 Task: Create in the project TricklePlan in Backlog an issue 'Issues with integrating with version control system (e.g. Git)', assign it to team member softage.2@softage.net and change the status to IN PROGRESS.
Action: Mouse pressed left at (234, 68)
Screenshot: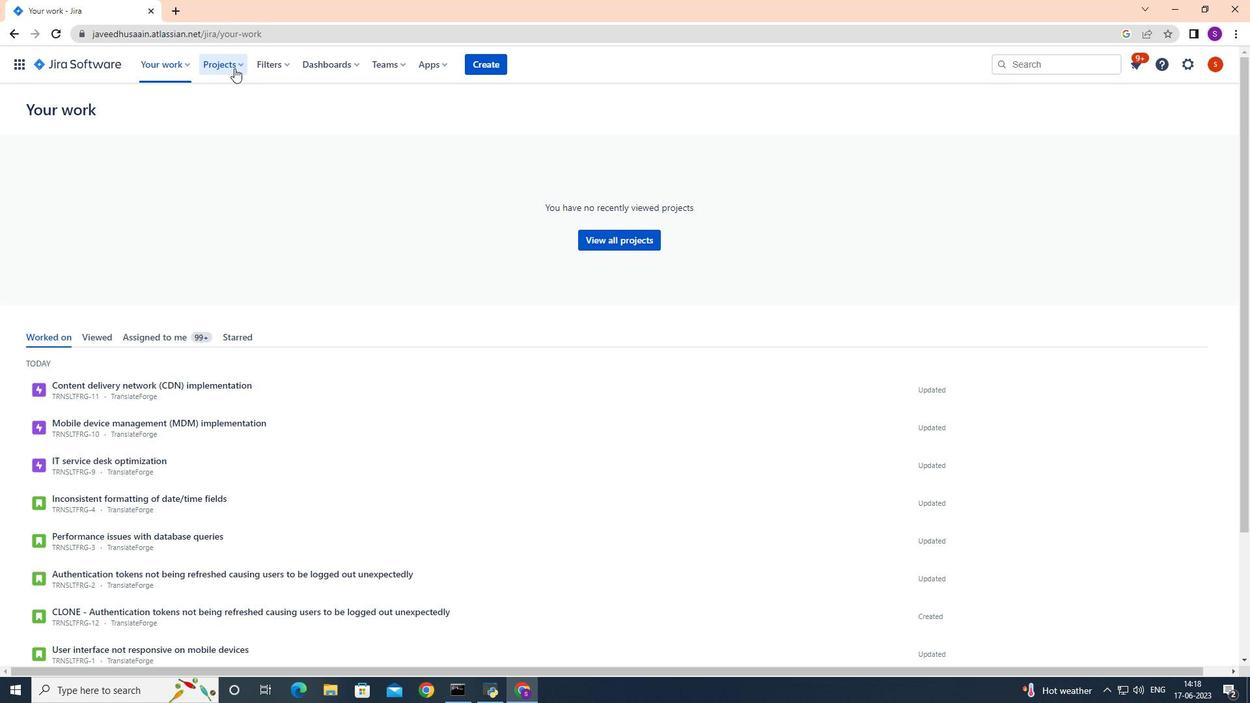 
Action: Mouse moved to (244, 131)
Screenshot: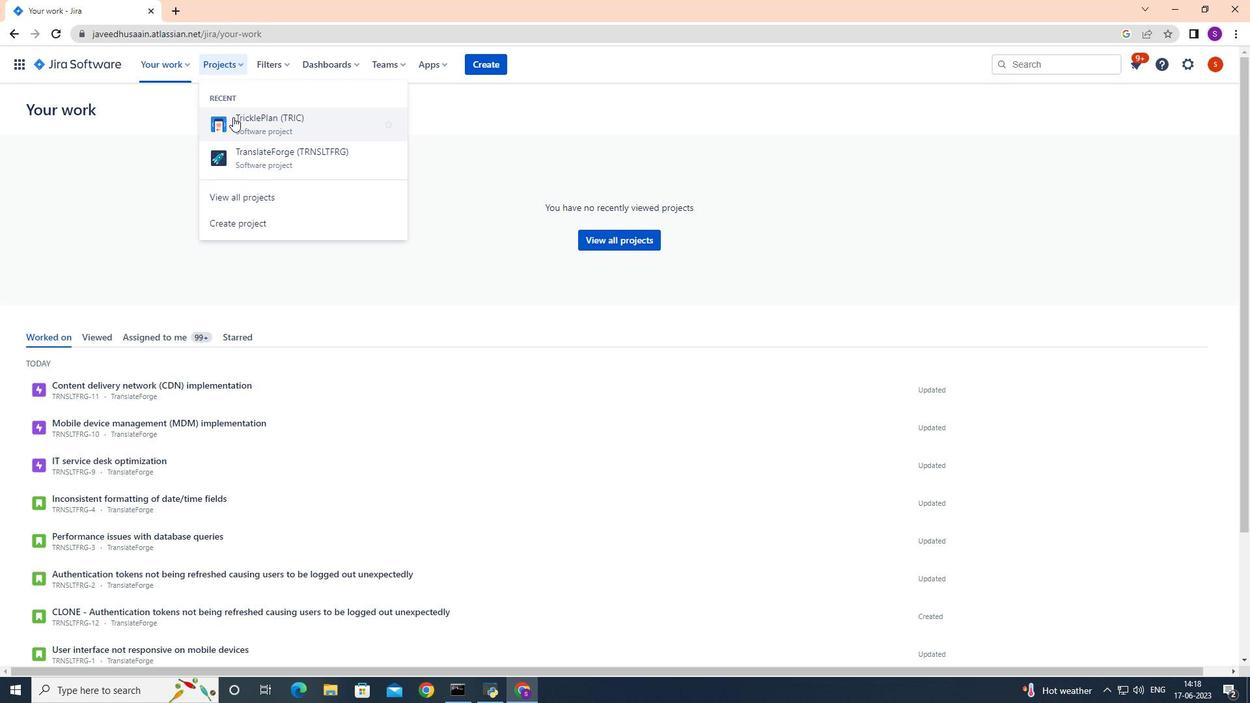 
Action: Mouse pressed left at (244, 131)
Screenshot: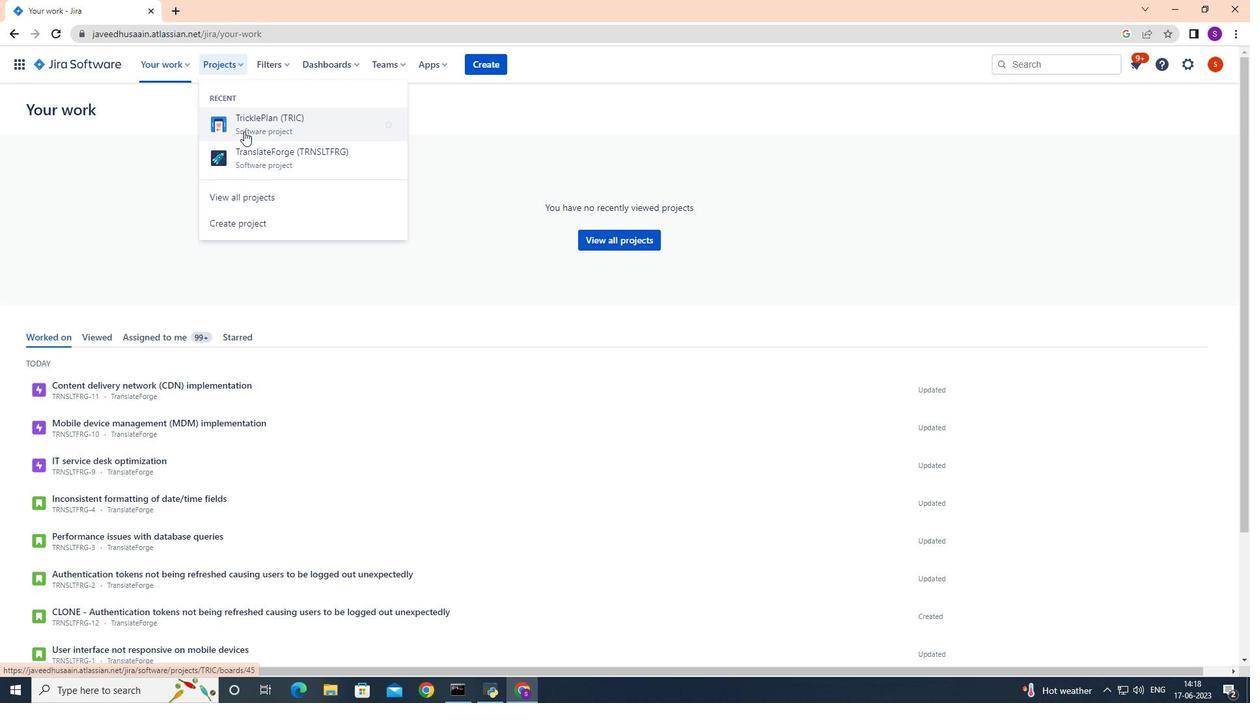 
Action: Mouse moved to (77, 201)
Screenshot: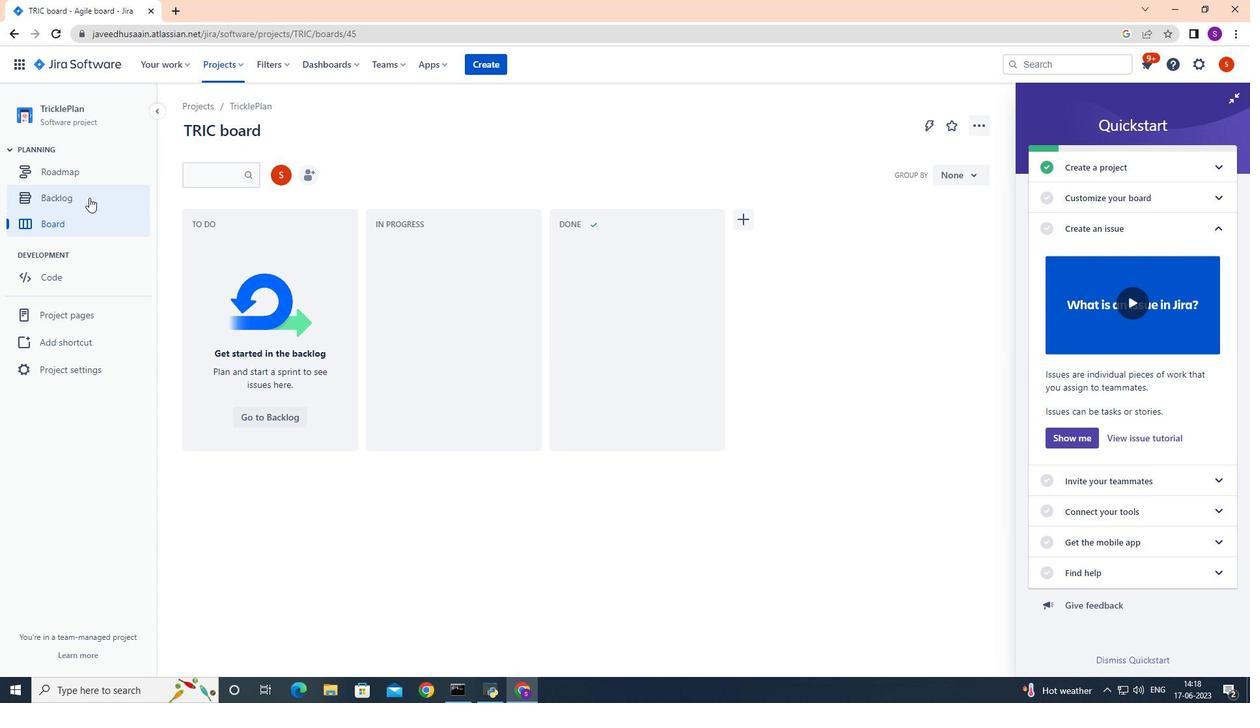 
Action: Mouse pressed left at (77, 201)
Screenshot: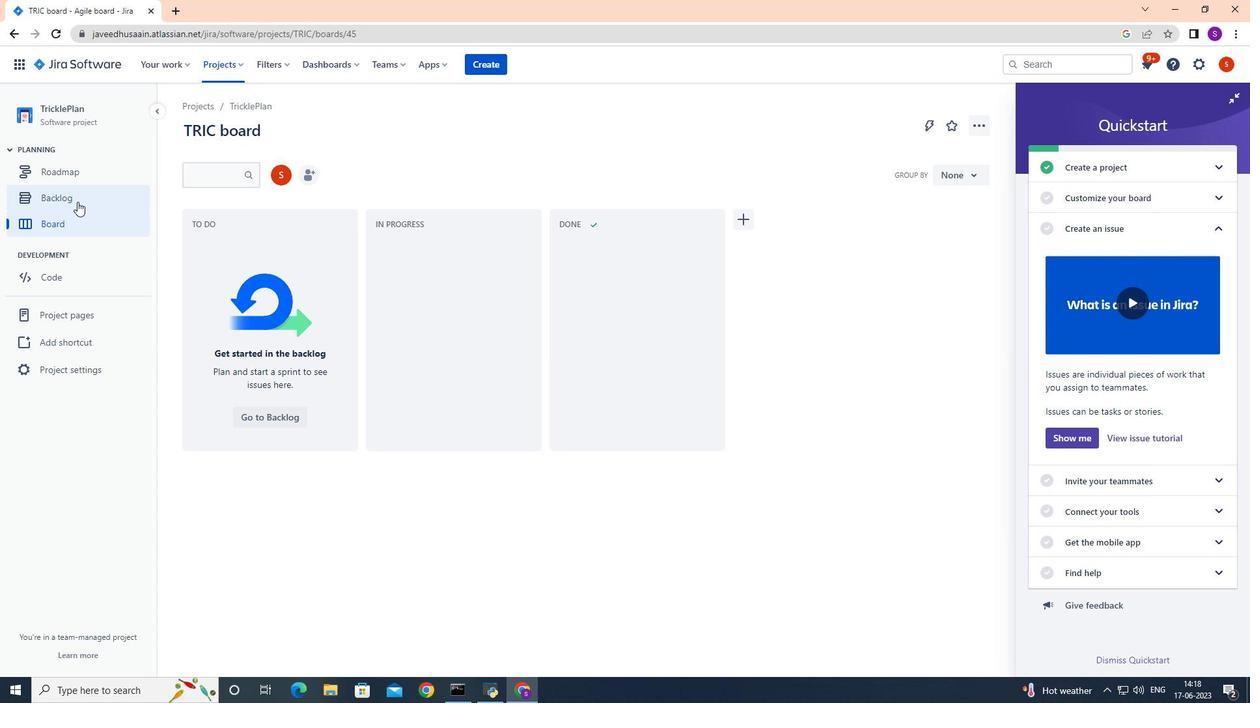 
Action: Mouse moved to (428, 262)
Screenshot: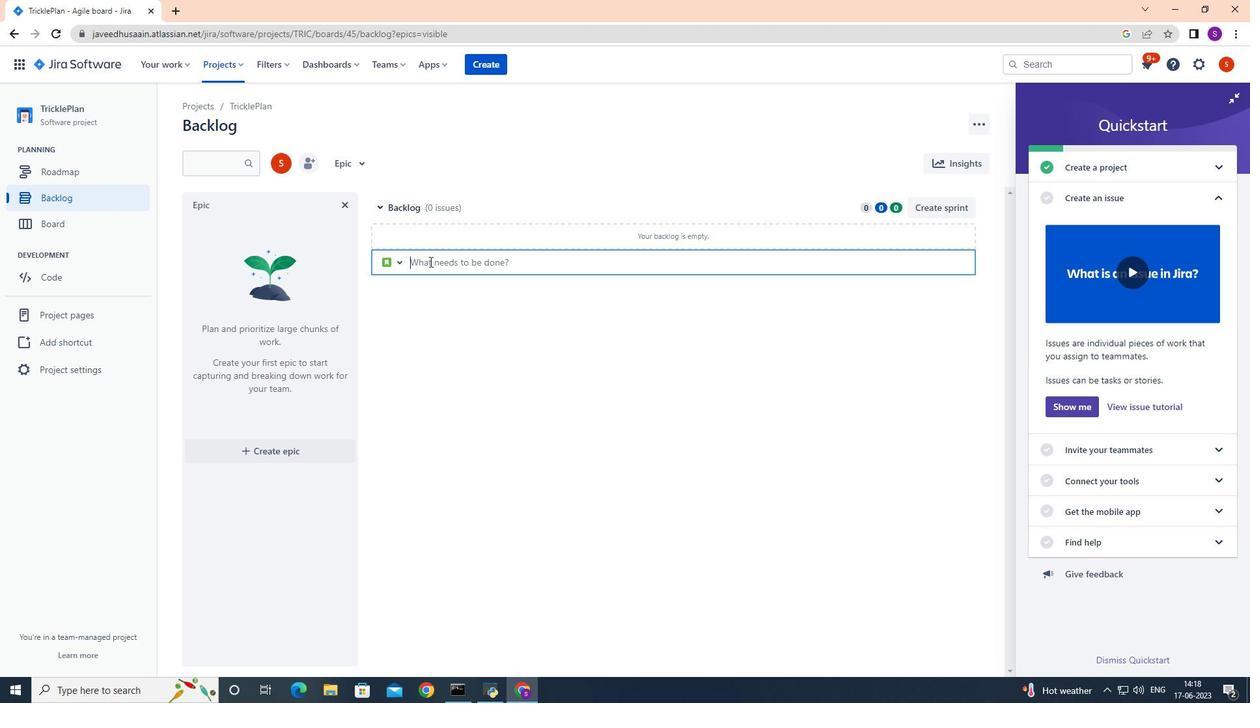 
Action: Mouse pressed left at (428, 262)
Screenshot: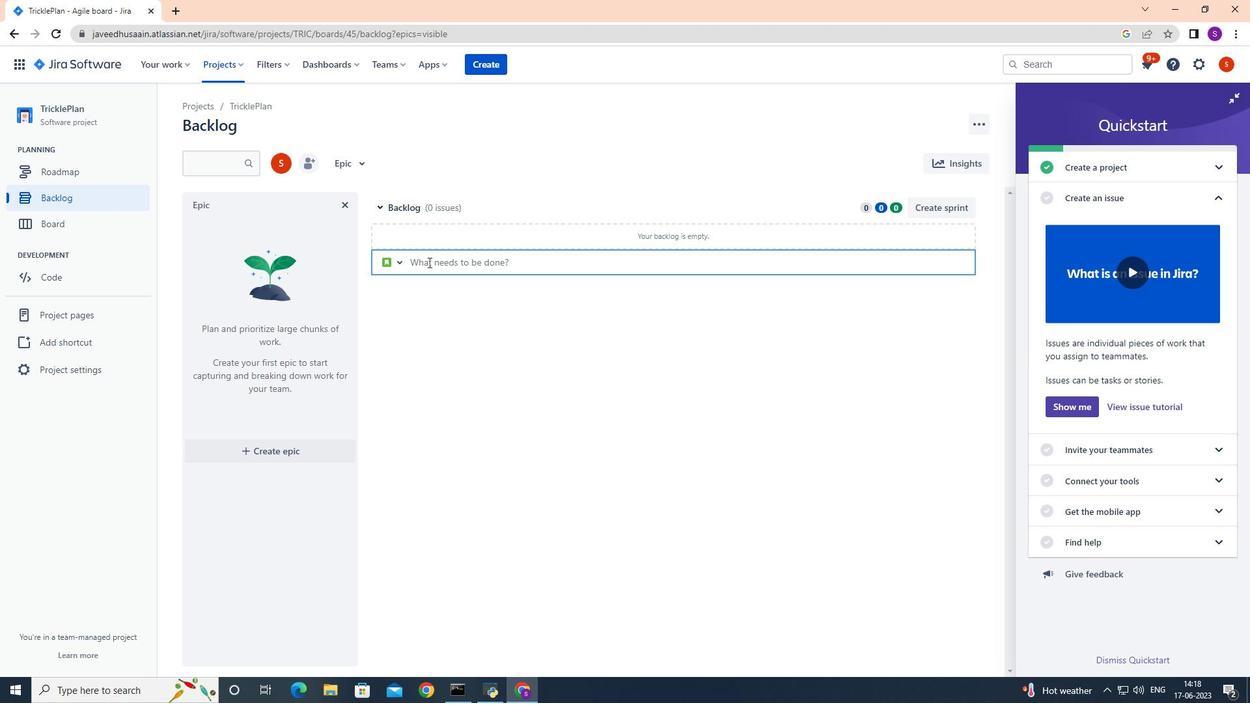 
Action: Key pressed <Key.shift>Issues<Key.space>with<Key.space>integrating<Key.space>with<Key.space>version<Key.space>control<Key.space>sya<Key.backspace>stem<Key.space><Key.shift>(e.g.<Key.space><Key.shift>Git<Key.shift><Key.shift><Key.shift><Key.shift><Key.shift><Key.shift><Key.shift><Key.shift><Key.shift><Key.shift><Key.shift><Key.shift><Key.shift><Key.shift><Key.shift><Key.shift><Key.shift><Key.shift><Key.shift>)<Key.enter>
Screenshot: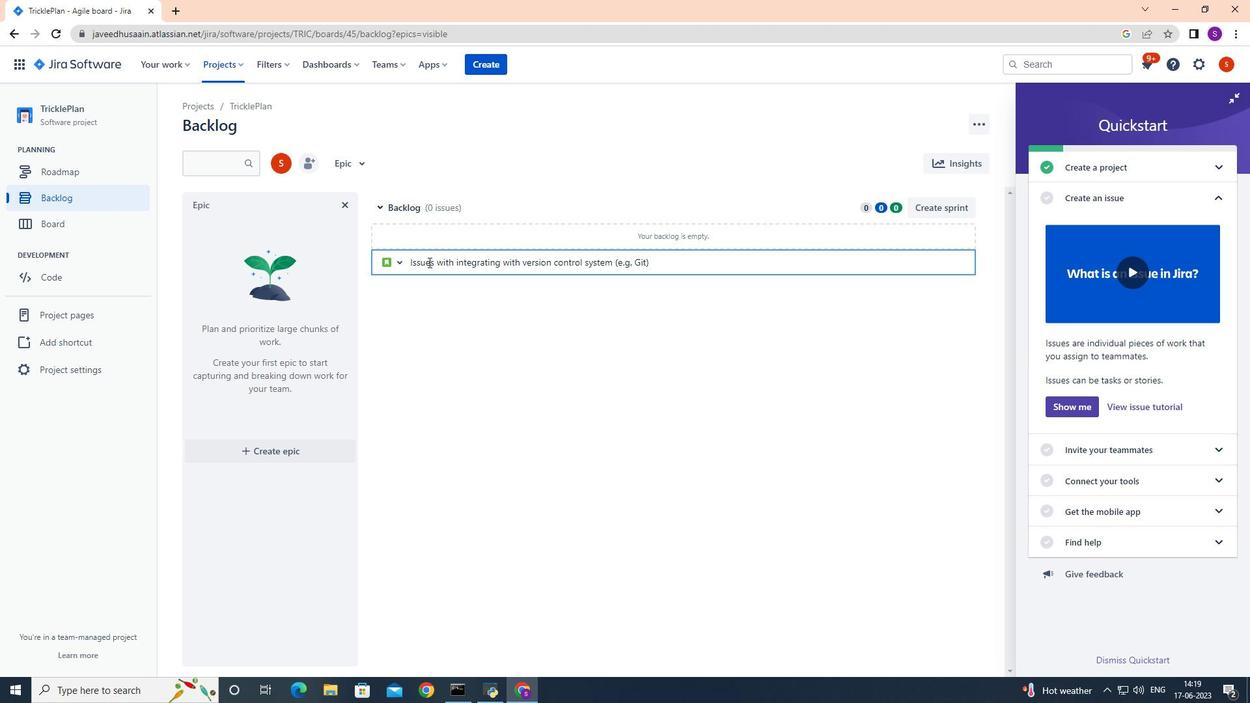 
Action: Mouse moved to (931, 236)
Screenshot: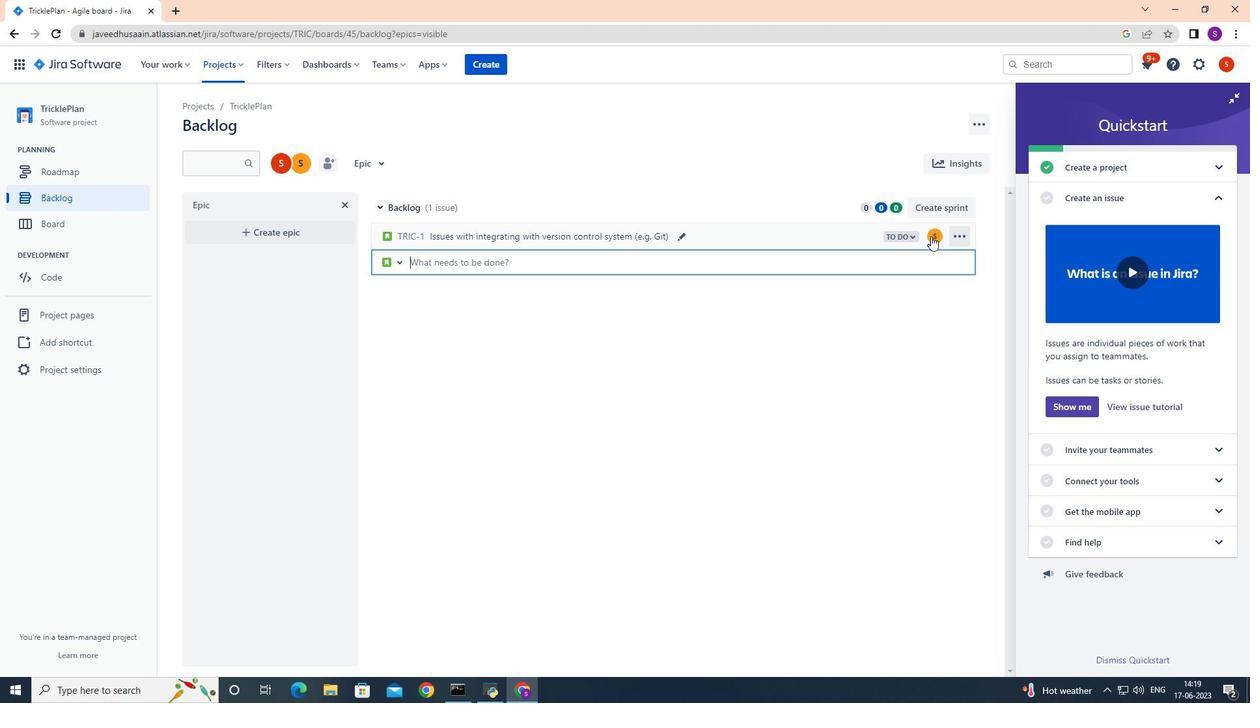 
Action: Mouse pressed left at (931, 236)
Screenshot: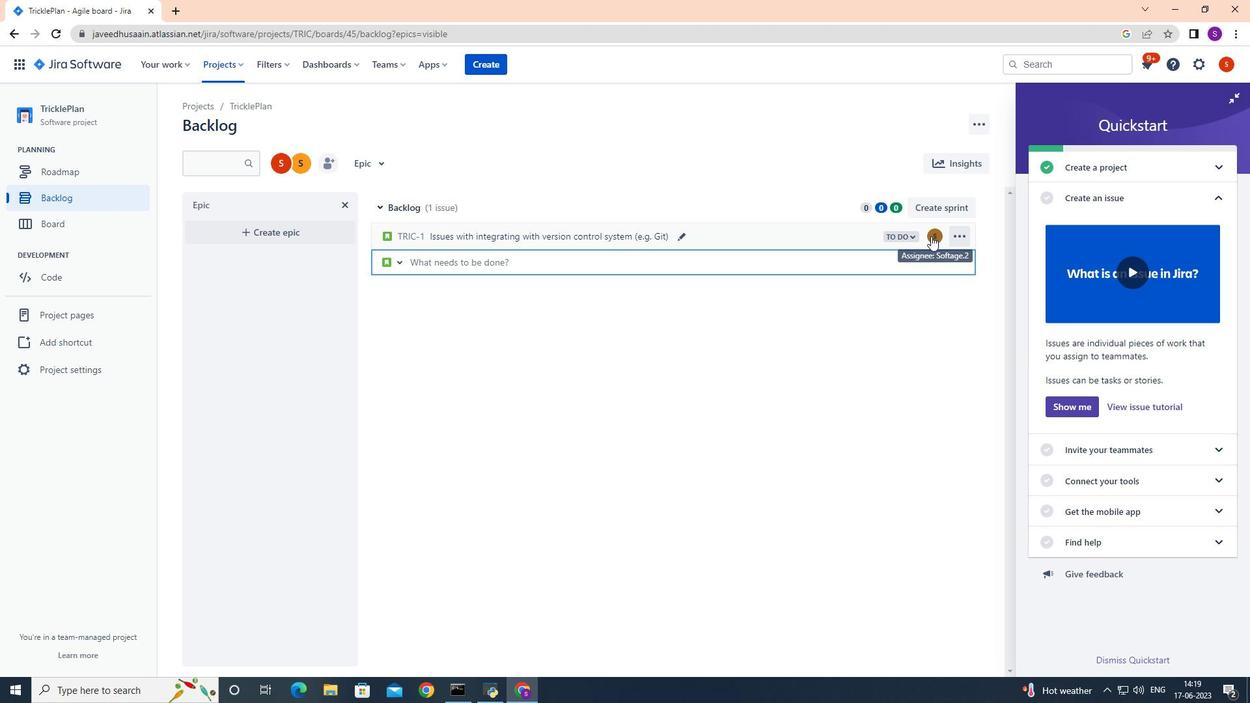 
Action: Mouse moved to (873, 270)
Screenshot: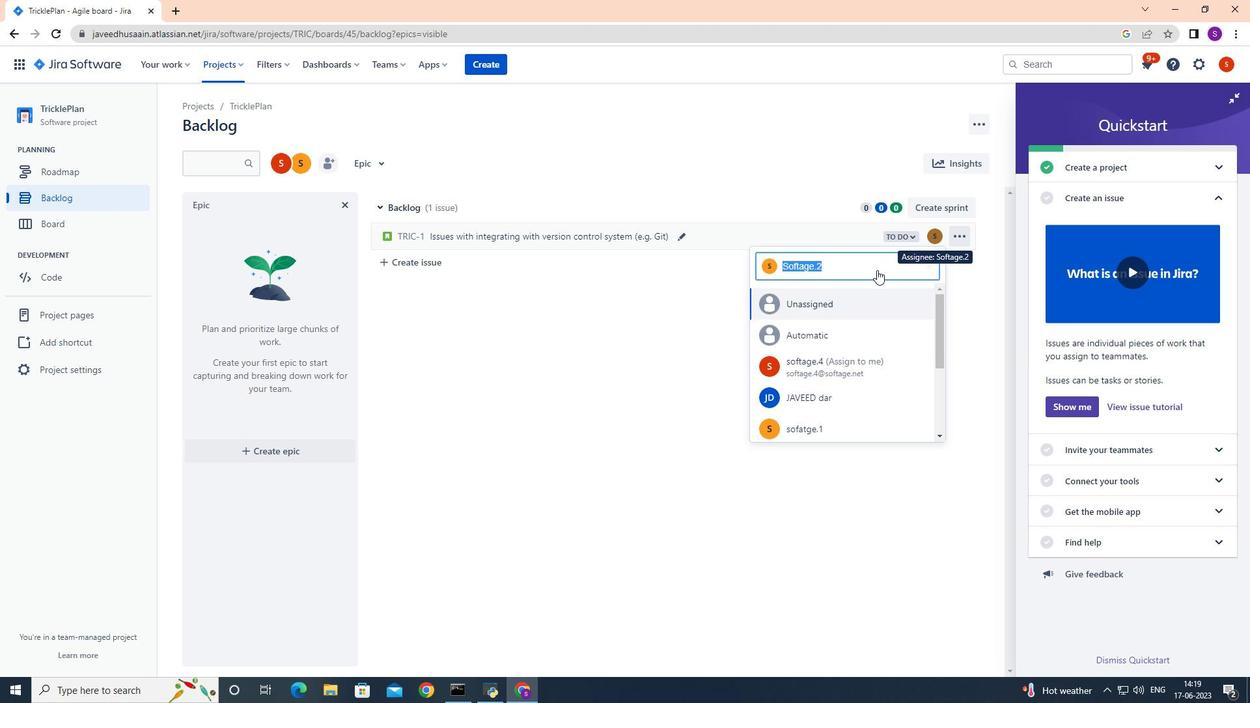 
Action: Key pressed <Key.backspace>softgae<Key.backspace><Key.backspace><Key.backspace>age.2<Key.shift>@softage.net
Screenshot: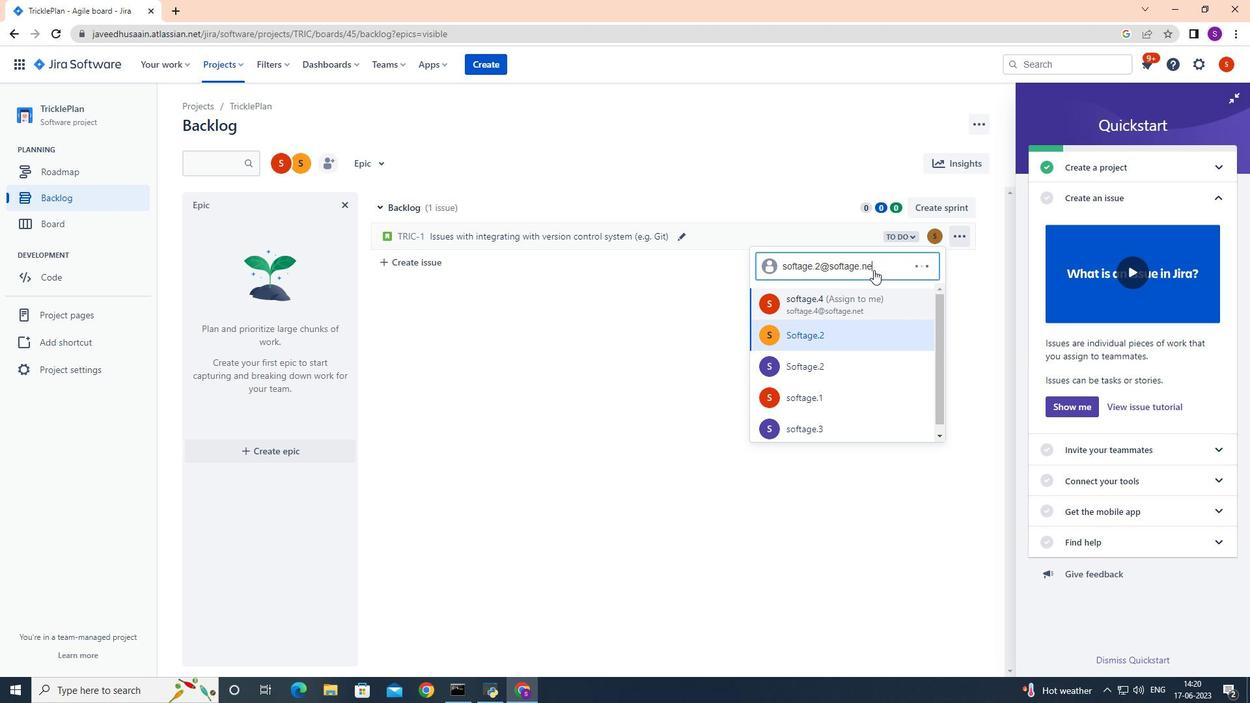 
Action: Mouse moved to (829, 306)
Screenshot: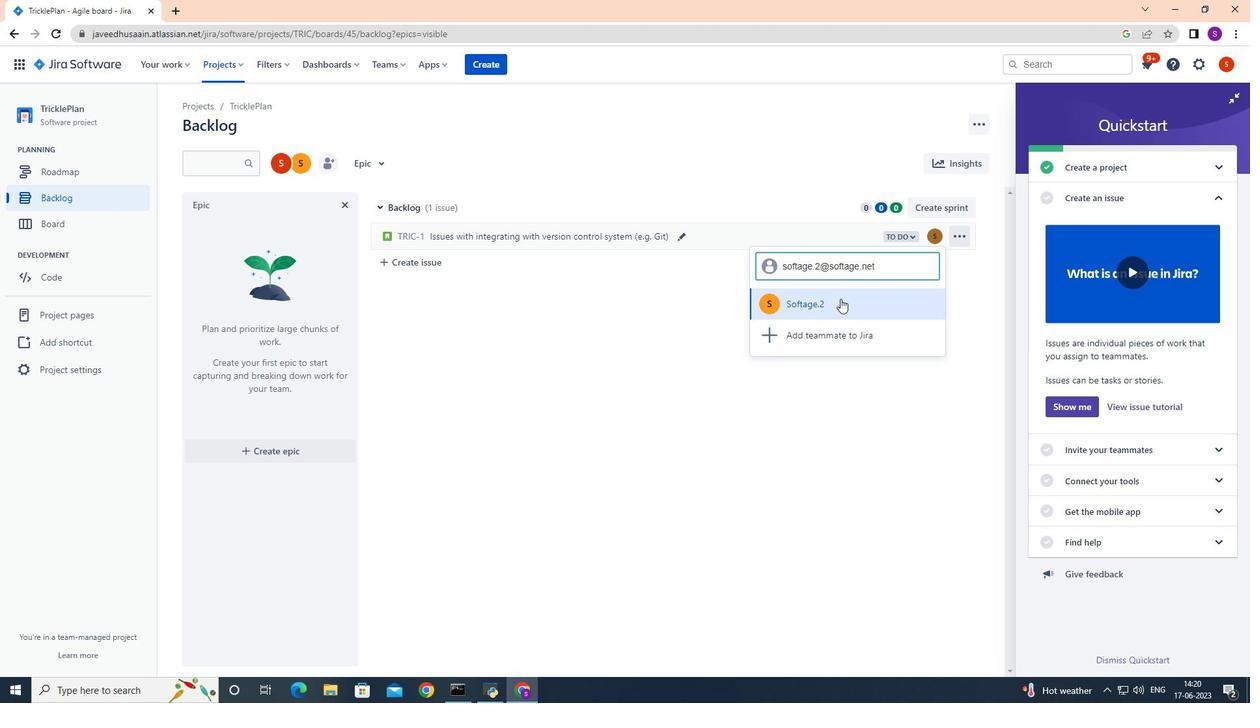 
Action: Mouse pressed left at (829, 306)
Screenshot: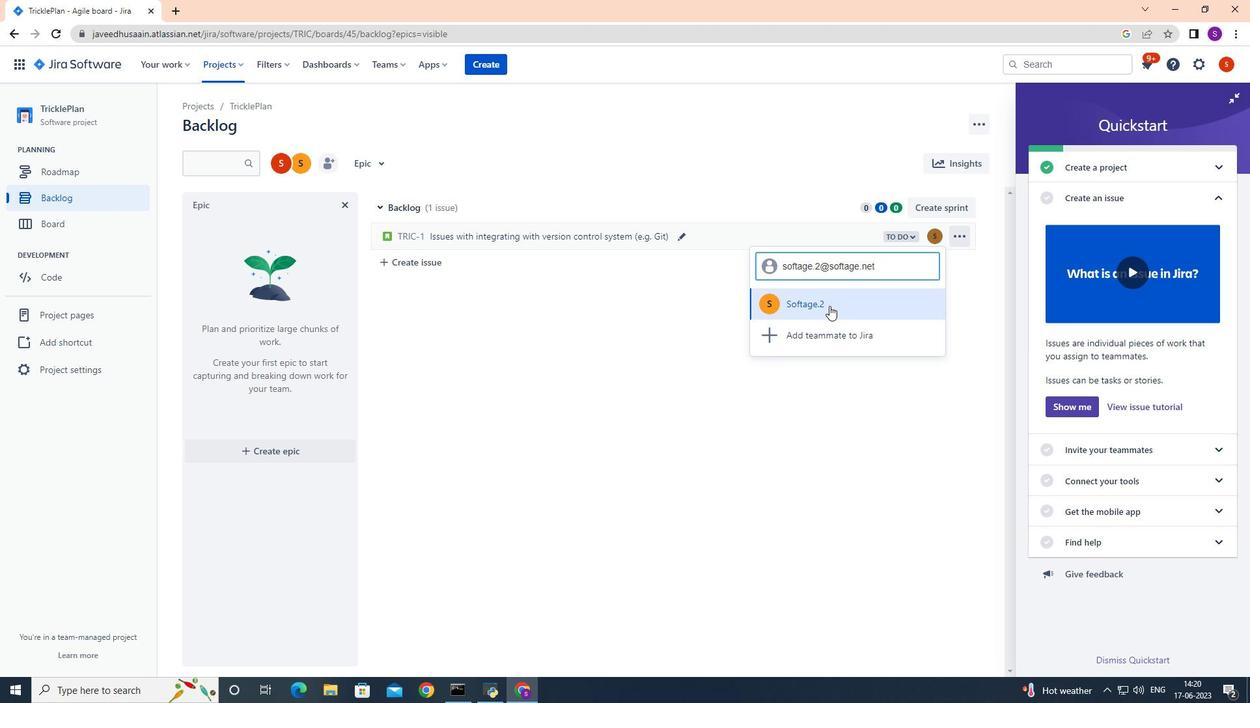 
Action: Mouse moved to (917, 237)
Screenshot: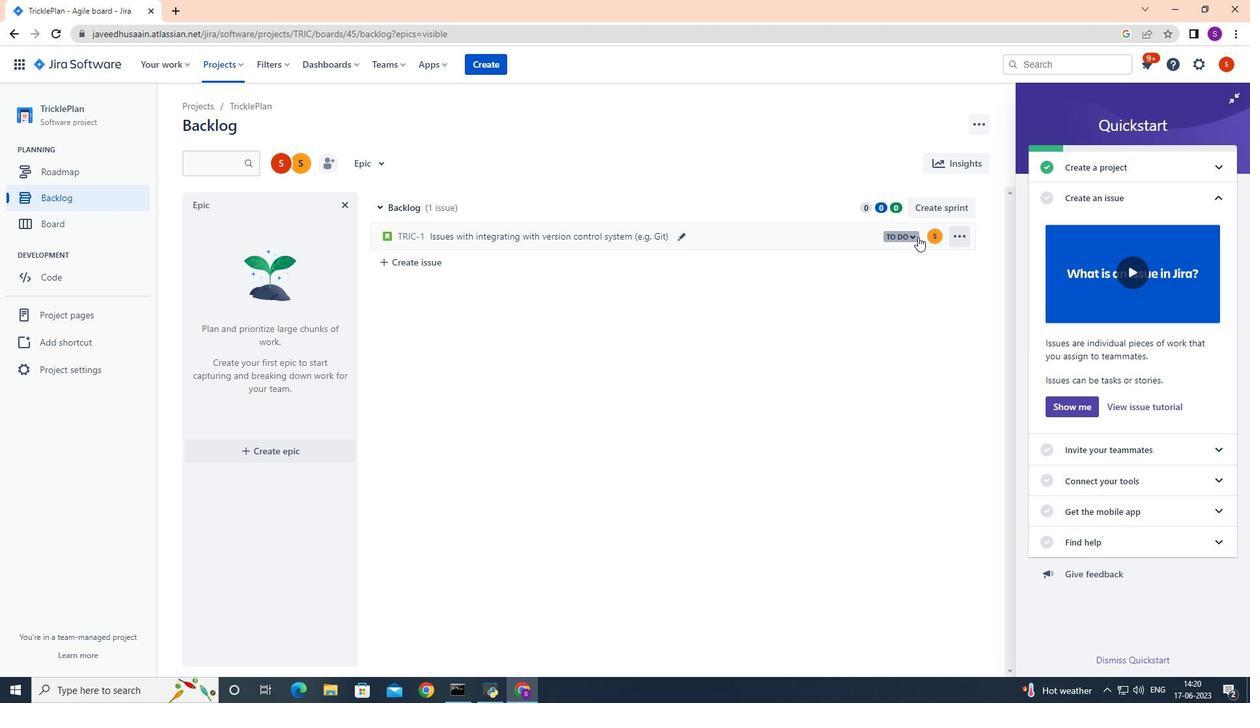 
Action: Mouse pressed left at (917, 237)
Screenshot: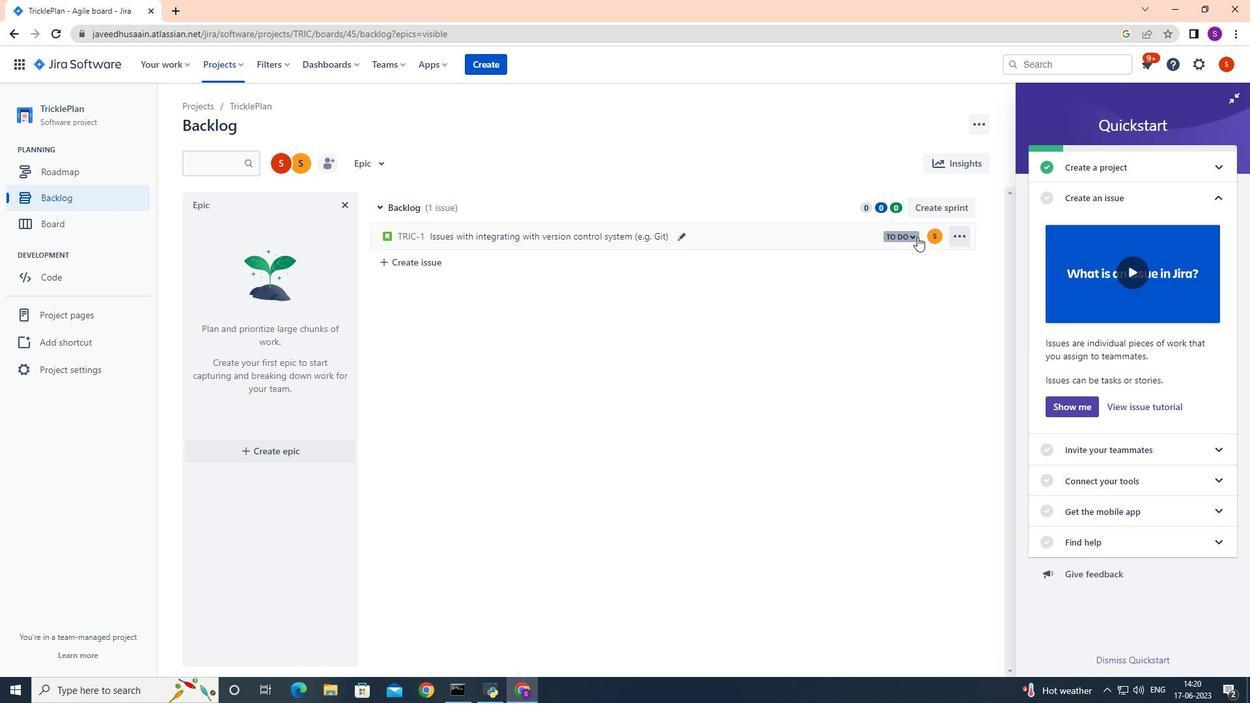 
Action: Mouse moved to (919, 262)
Screenshot: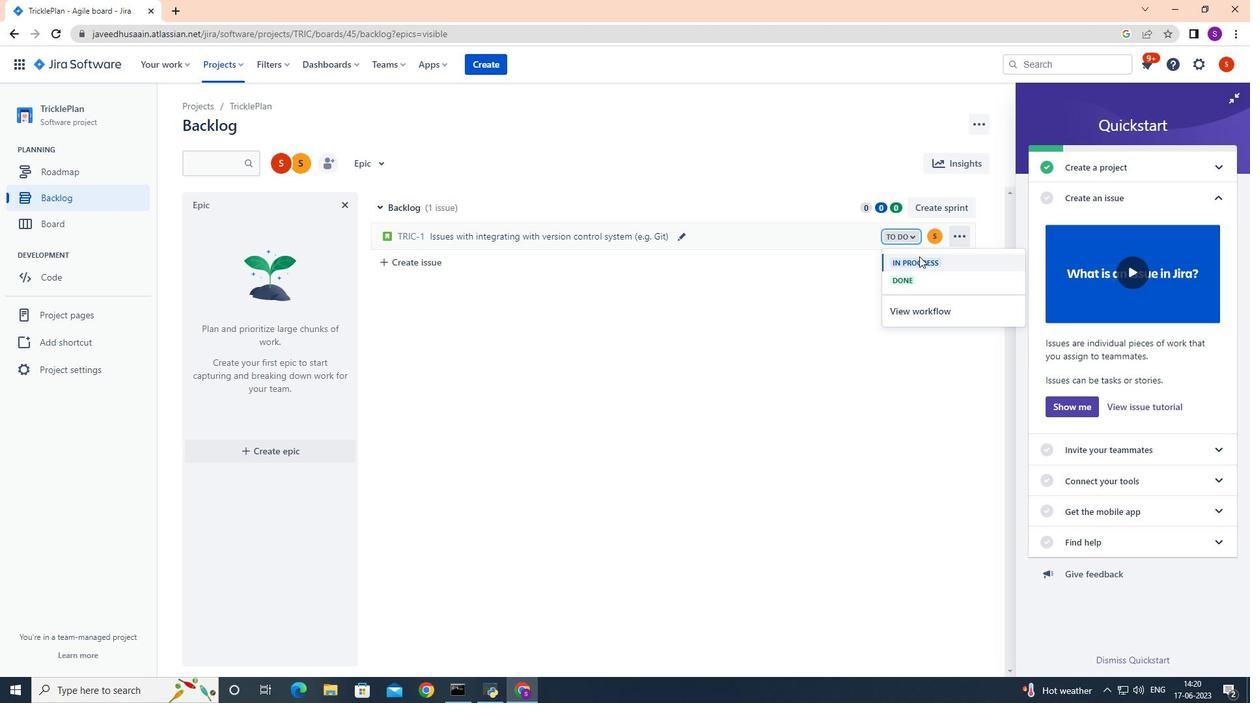 
Action: Mouse pressed left at (919, 262)
Screenshot: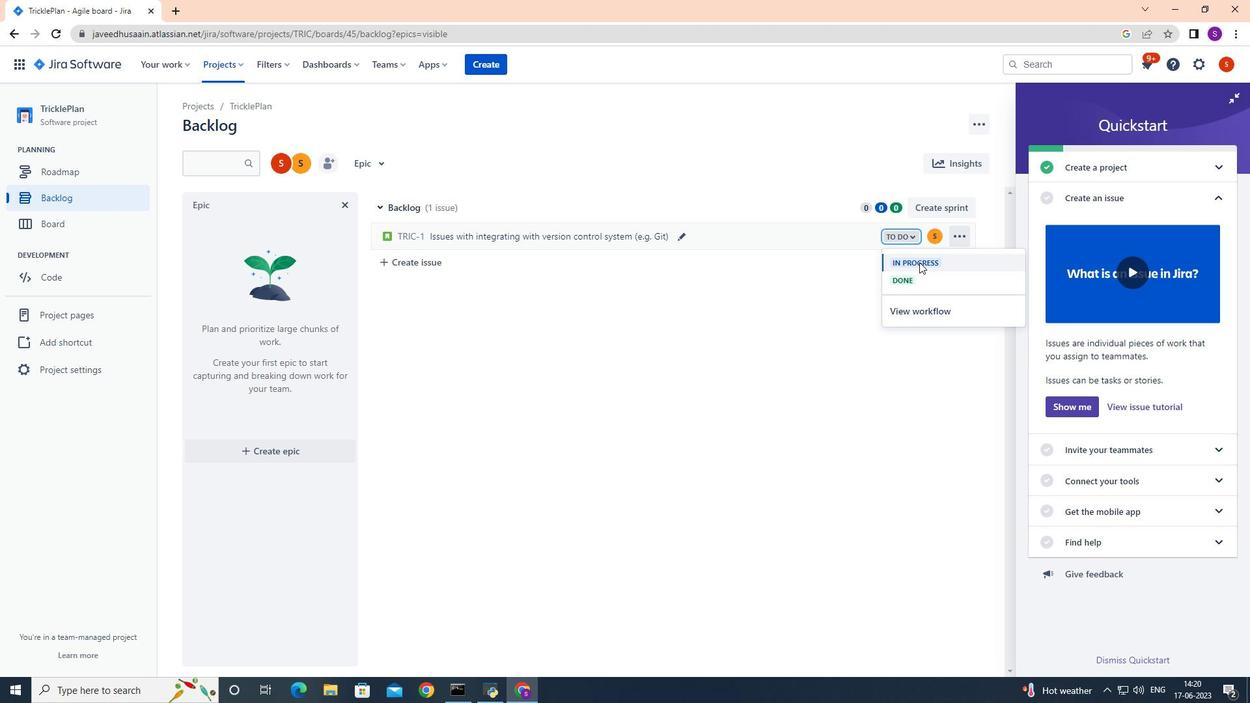 
